 Task: Check the data of single-family homes sold above list price in the last 3 years.
Action: Mouse moved to (577, 55)
Screenshot: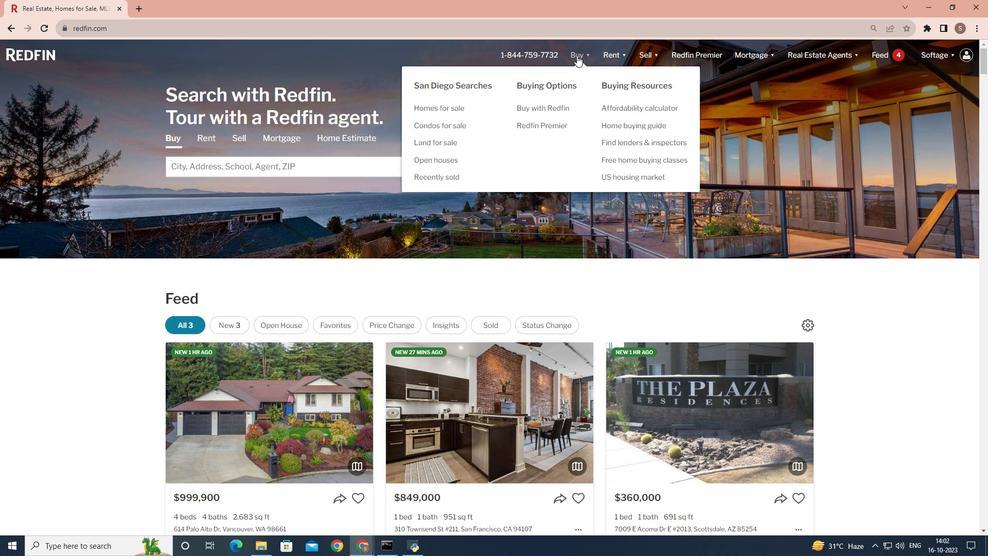 
Action: Mouse pressed left at (577, 55)
Screenshot: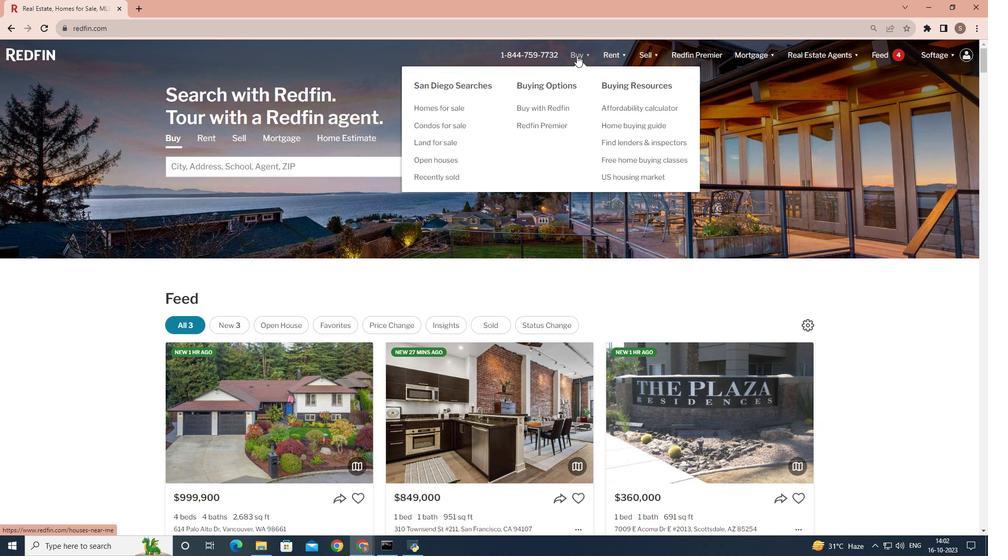 
Action: Mouse moved to (312, 215)
Screenshot: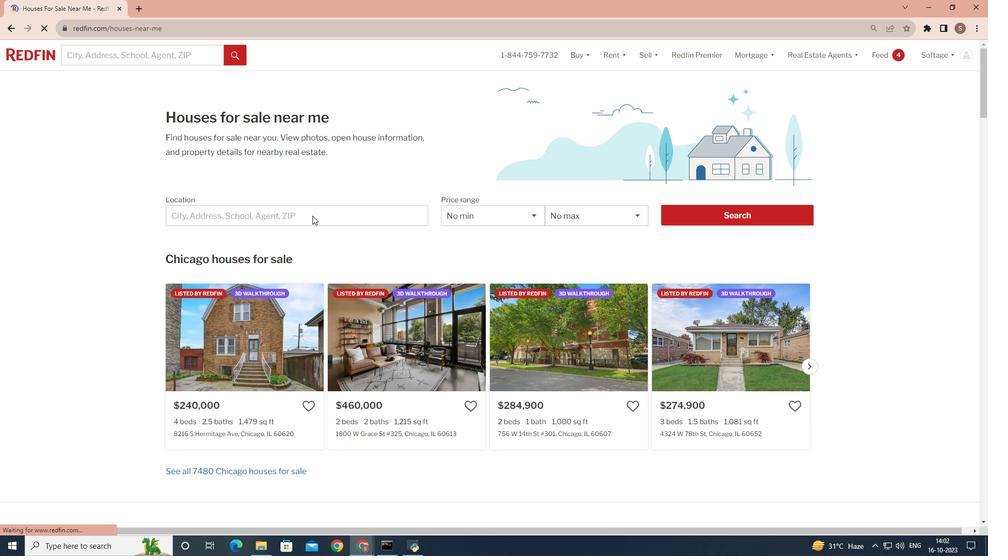 
Action: Mouse pressed left at (312, 215)
Screenshot: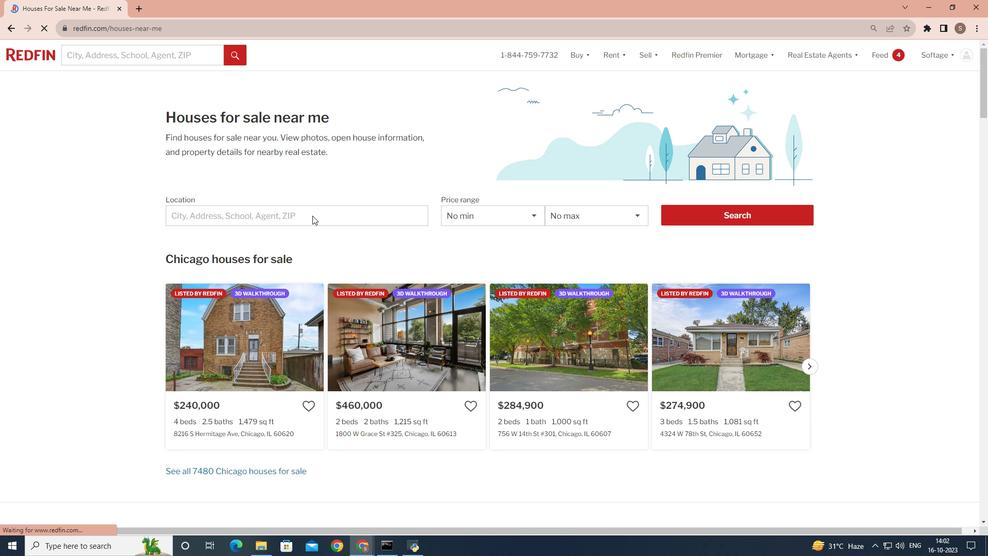 
Action: Mouse moved to (190, 214)
Screenshot: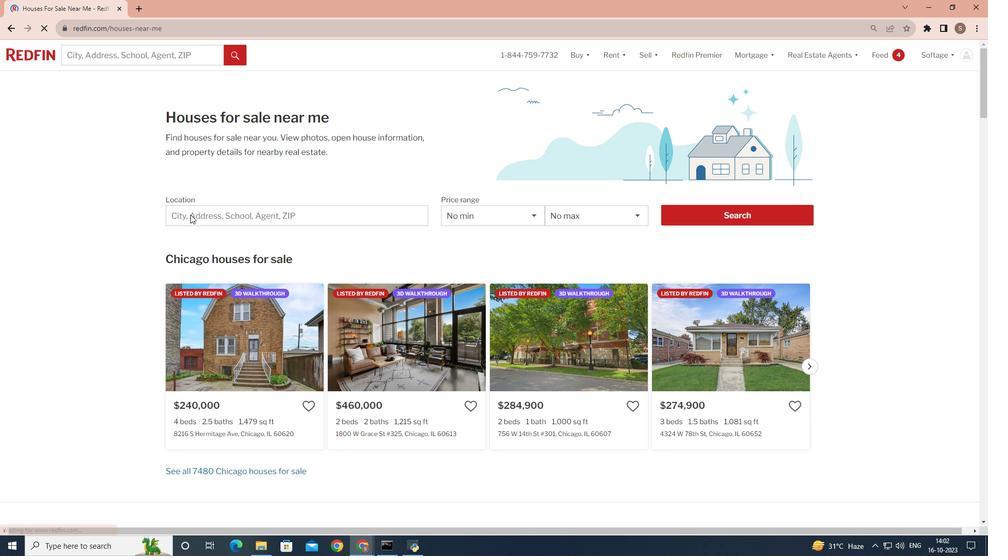 
Action: Mouse pressed left at (190, 214)
Screenshot: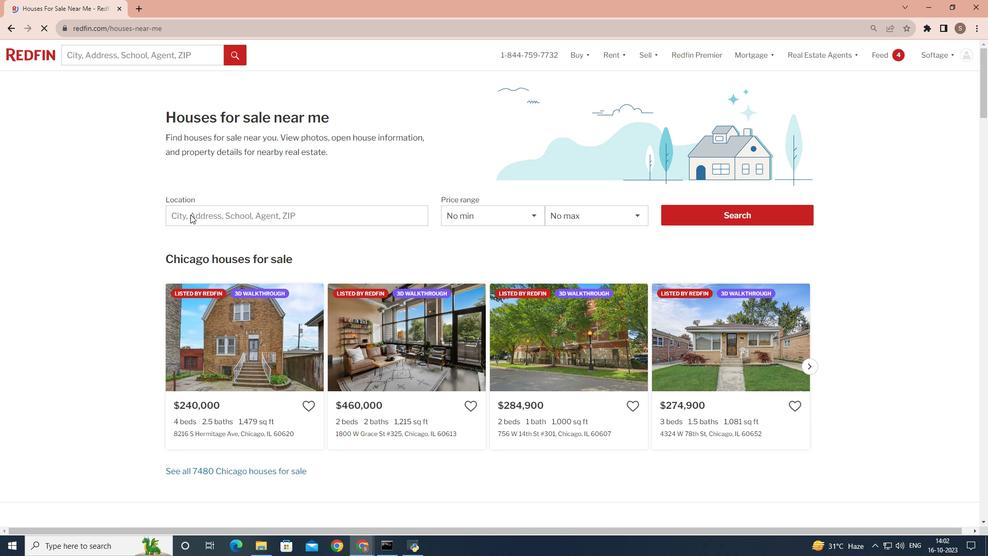 
Action: Key pressed <Key.shift>San<Key.space><Key.shift><Key.shift><Key.shift><Key.shift><Key.shift><Key.shift><Key.shift><Key.shift><Key.shift><Key.shift><Key.shift><Key.shift><Key.shift><Key.shift>Diego
Screenshot: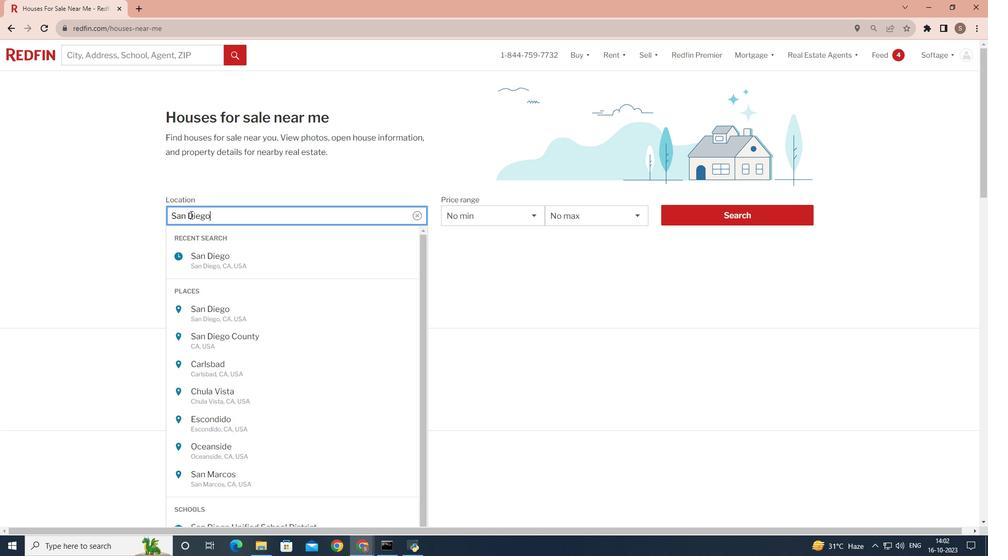 
Action: Mouse moved to (682, 209)
Screenshot: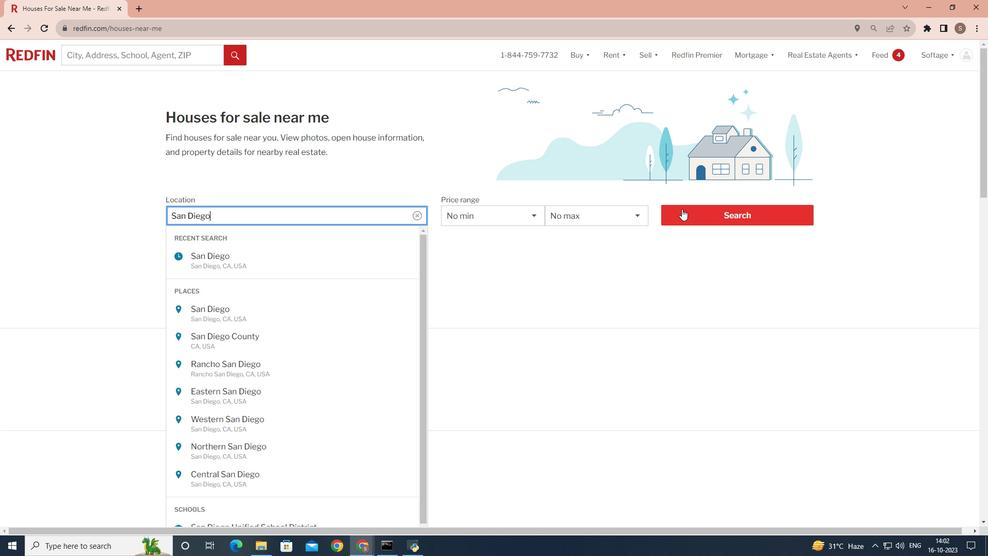 
Action: Mouse pressed left at (682, 209)
Screenshot: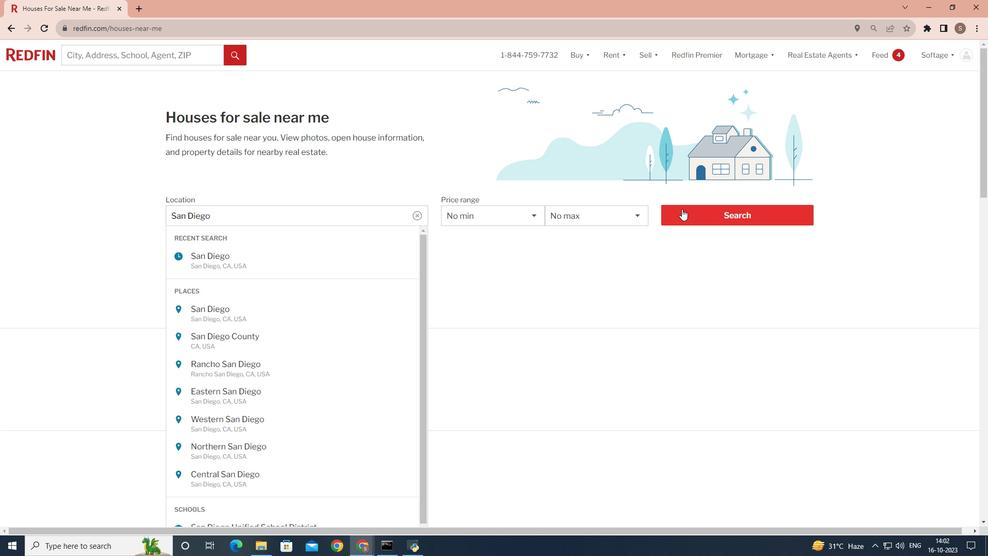 
Action: Mouse moved to (689, 208)
Screenshot: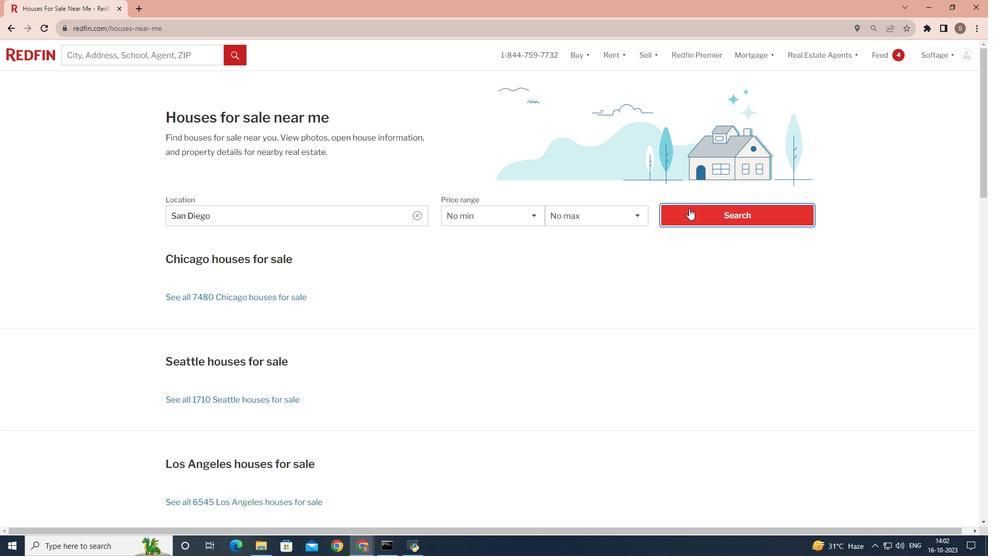 
Action: Mouse pressed left at (689, 208)
Screenshot: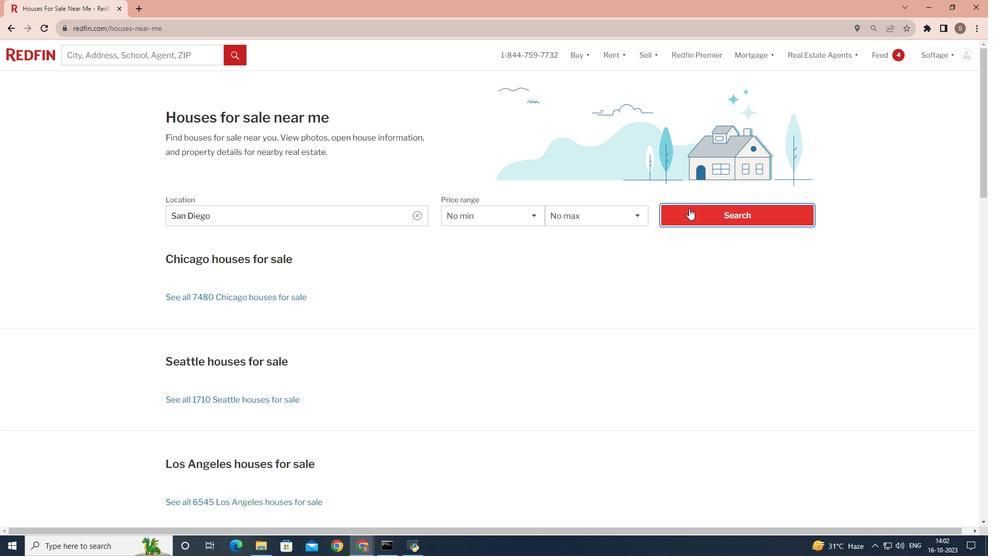 
Action: Mouse moved to (858, 88)
Screenshot: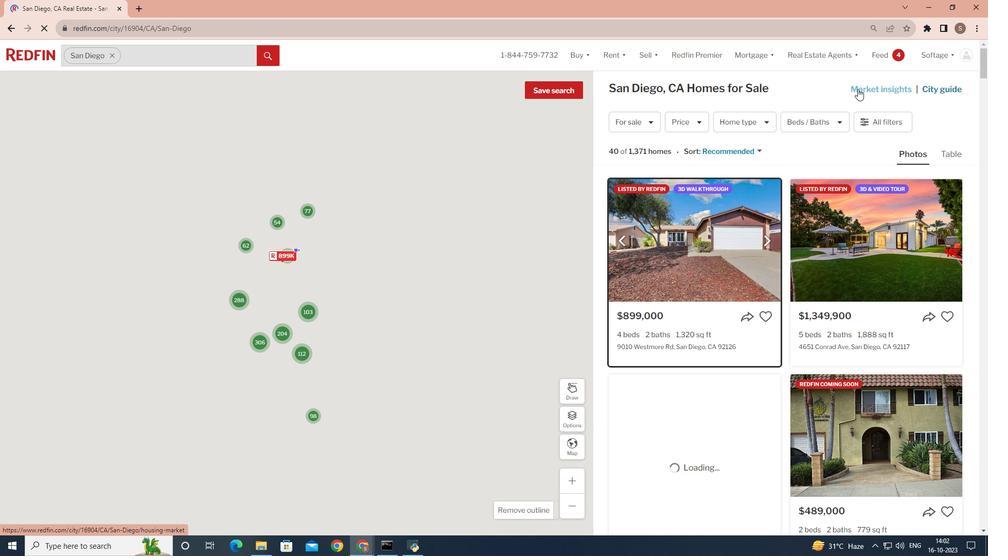 
Action: Mouse pressed left at (858, 88)
Screenshot: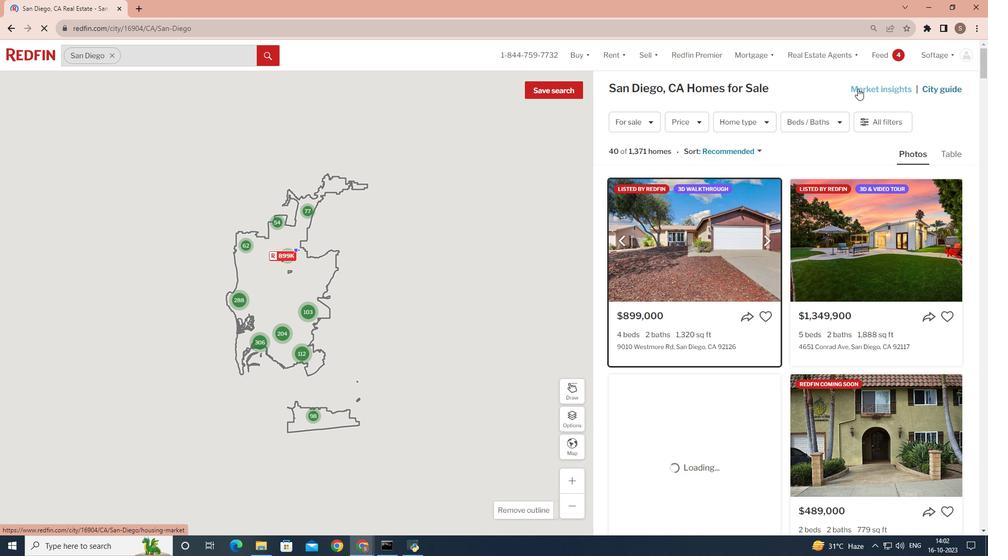 
Action: Mouse moved to (243, 172)
Screenshot: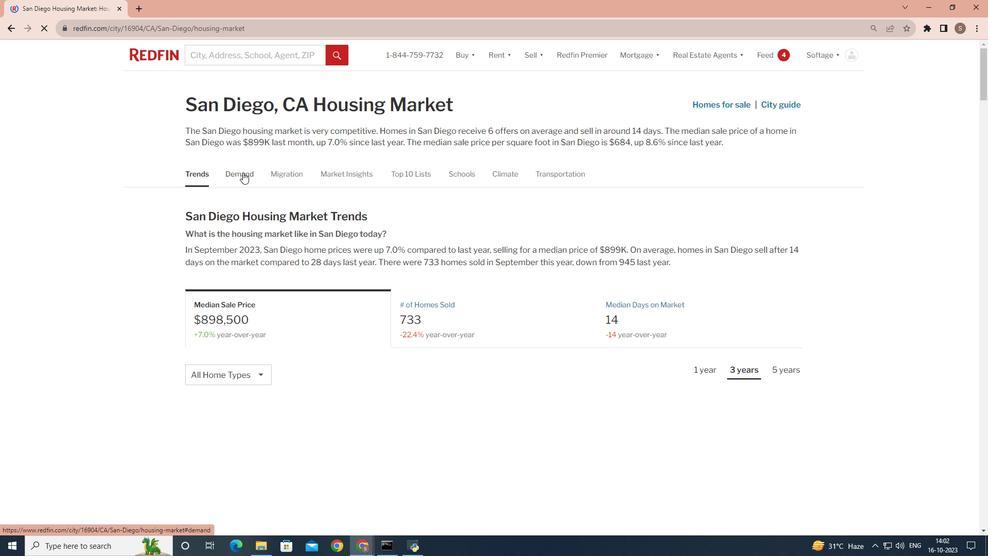 
Action: Mouse pressed left at (243, 172)
Screenshot: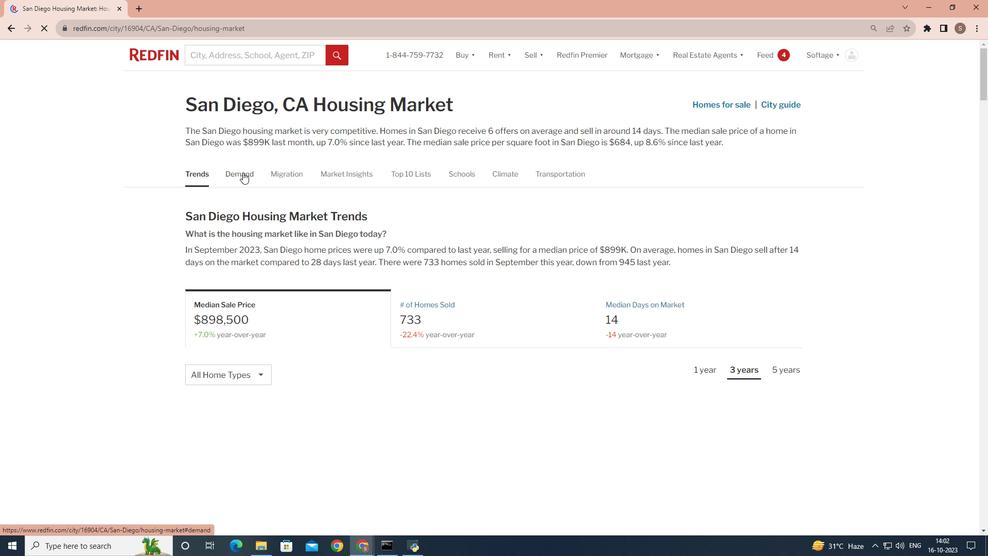
Action: Mouse moved to (440, 199)
Screenshot: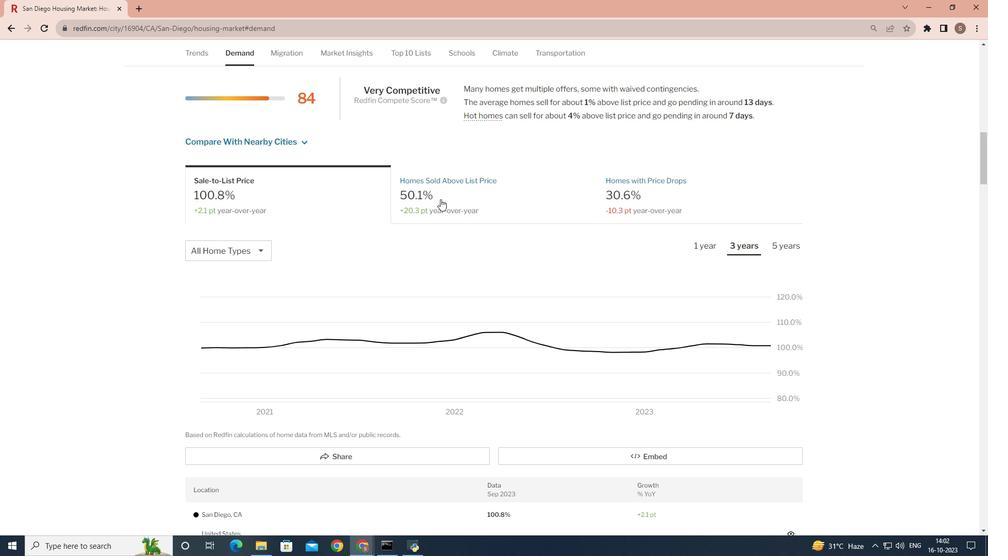 
Action: Mouse pressed left at (440, 199)
Screenshot: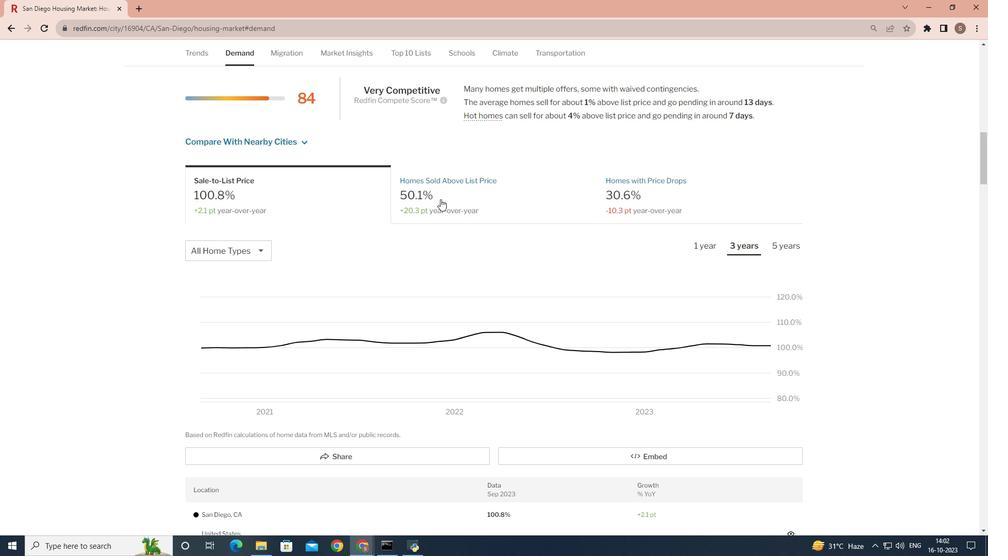 
Action: Mouse moved to (257, 247)
Screenshot: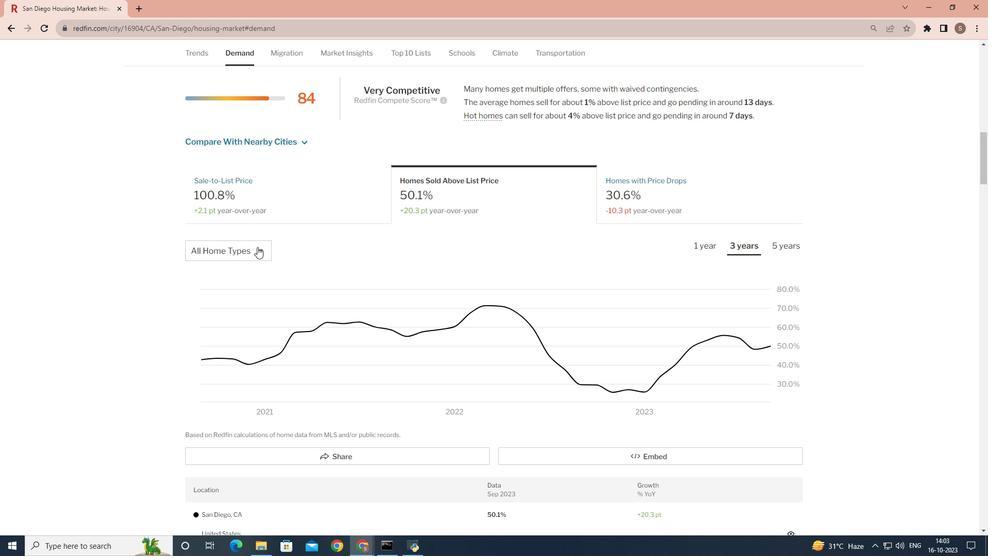 
Action: Mouse pressed left at (257, 247)
Screenshot: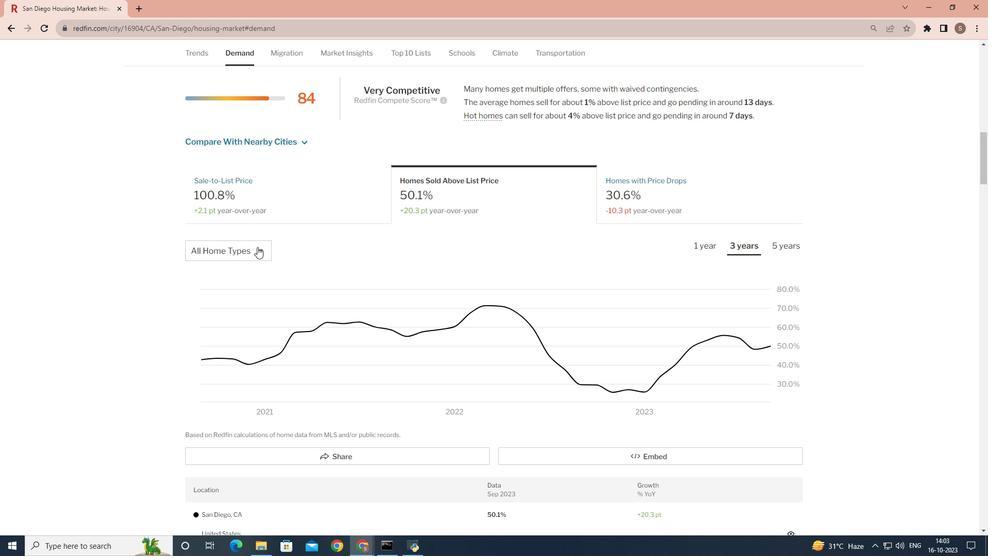 
Action: Mouse moved to (257, 297)
Screenshot: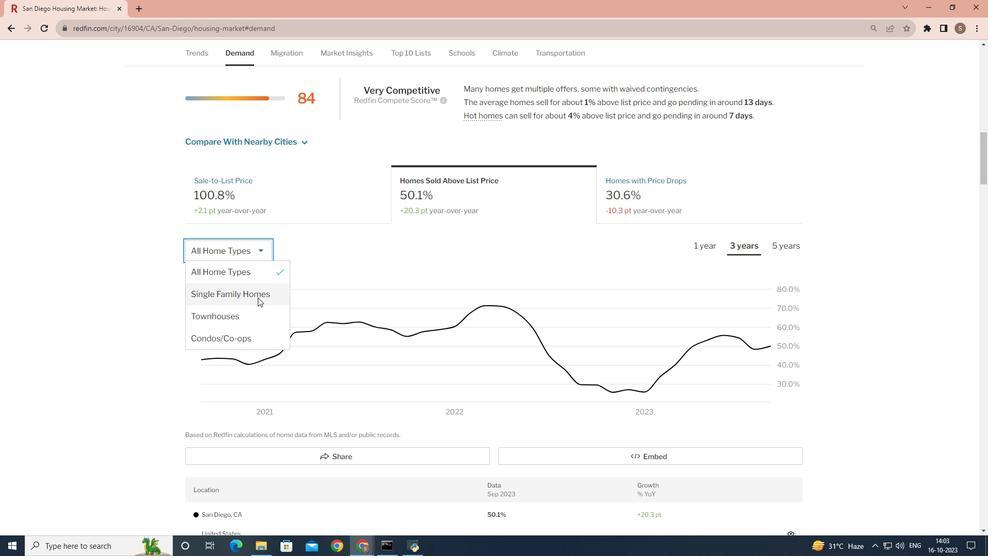 
Action: Mouse pressed left at (257, 297)
Screenshot: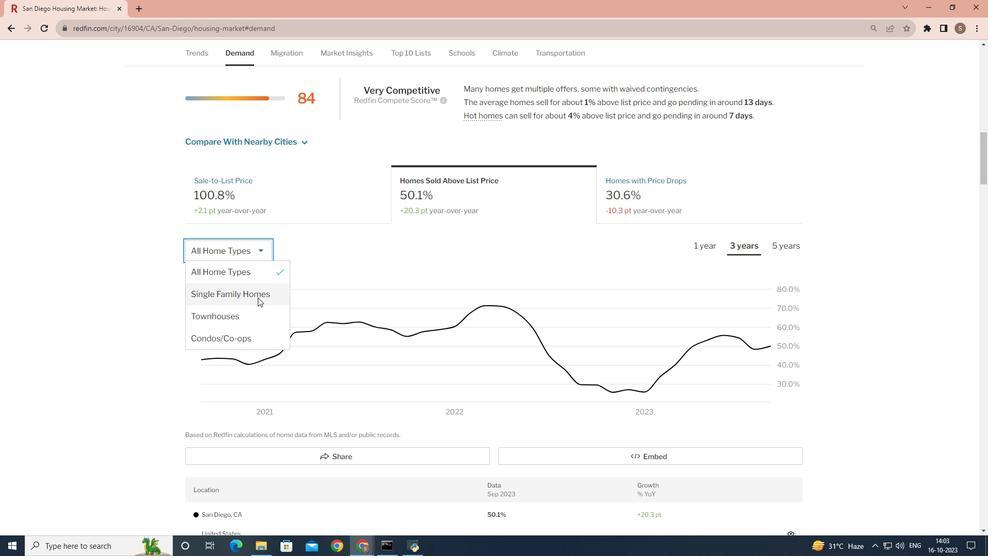 
Action: Mouse moved to (733, 245)
Screenshot: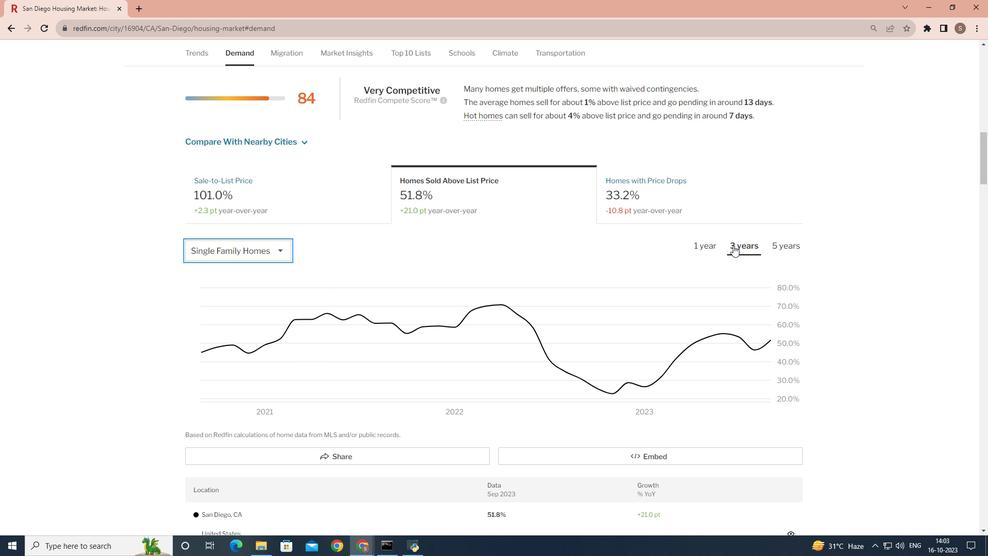 
Action: Mouse pressed left at (733, 245)
Screenshot: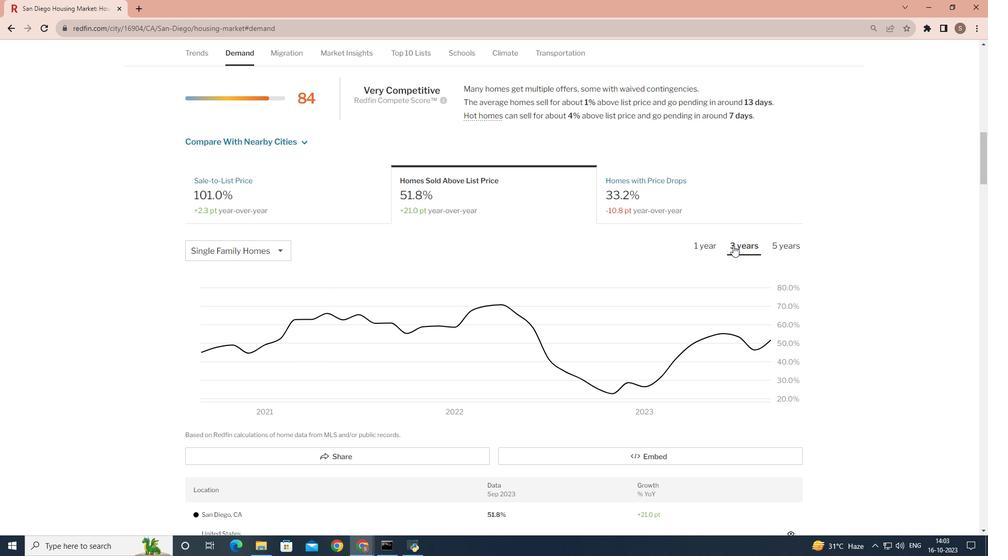 
